 Task: Create a new repository label for the organization "Mark56771" with the name "refactor" and the description "refactoring request".
Action: Mouse moved to (1180, 81)
Screenshot: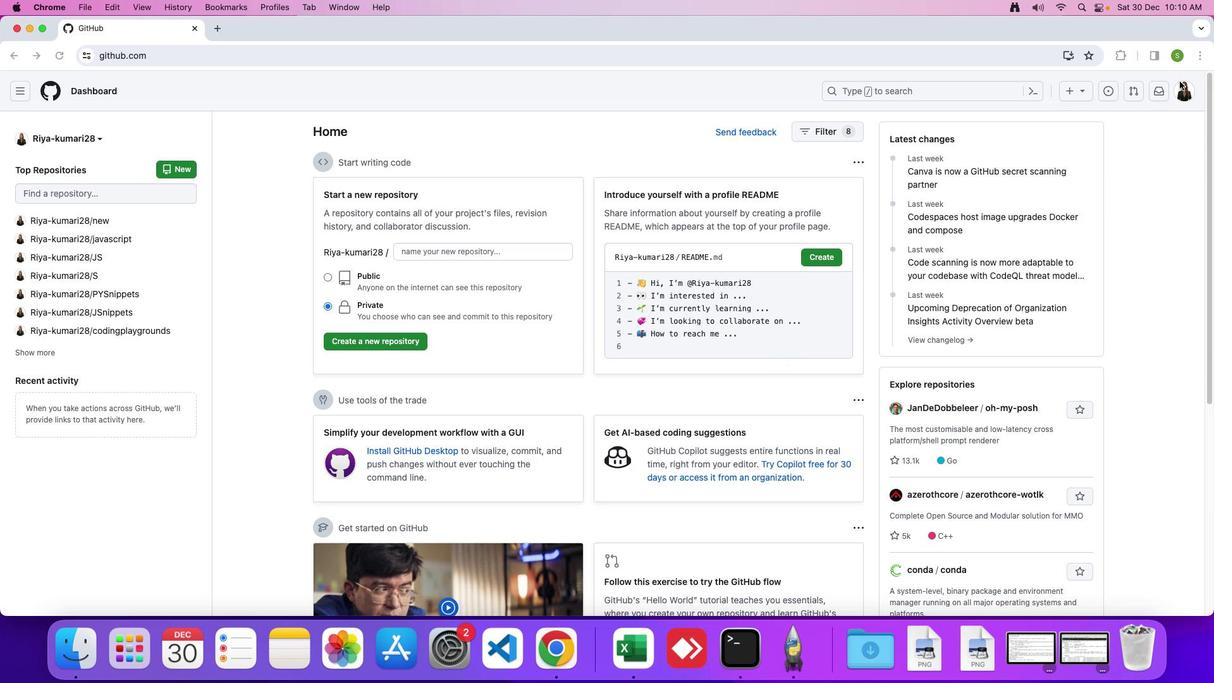 
Action: Mouse pressed left at (1180, 81)
Screenshot: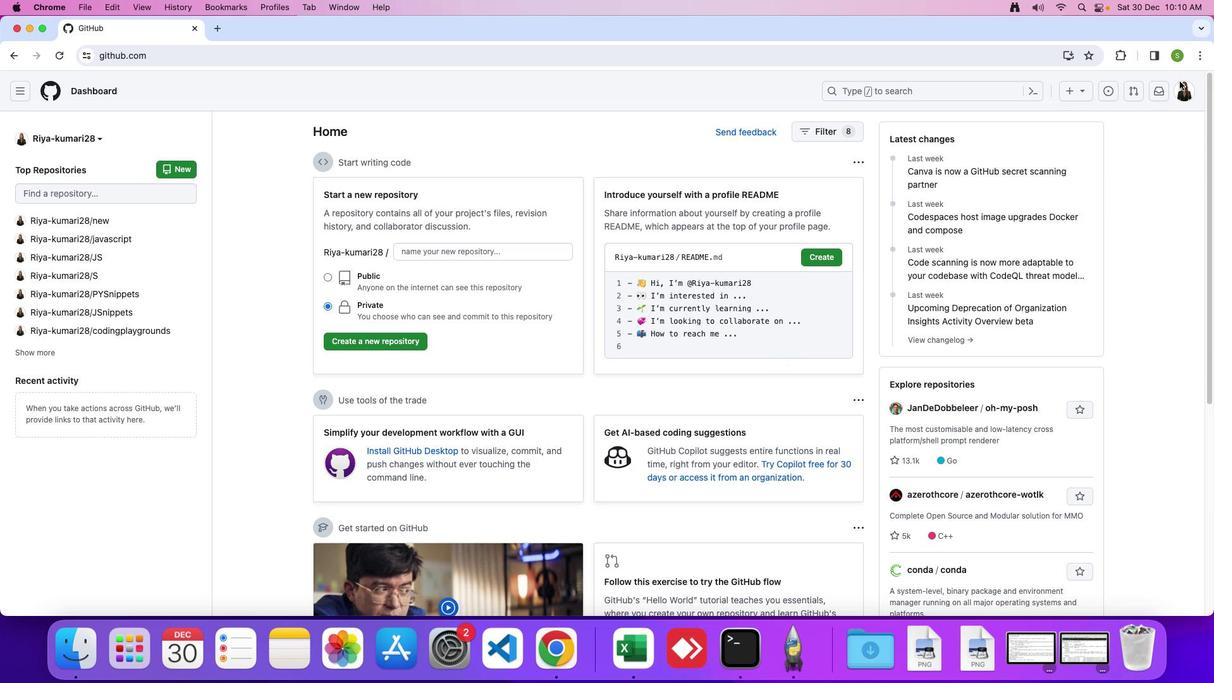 
Action: Mouse moved to (1180, 87)
Screenshot: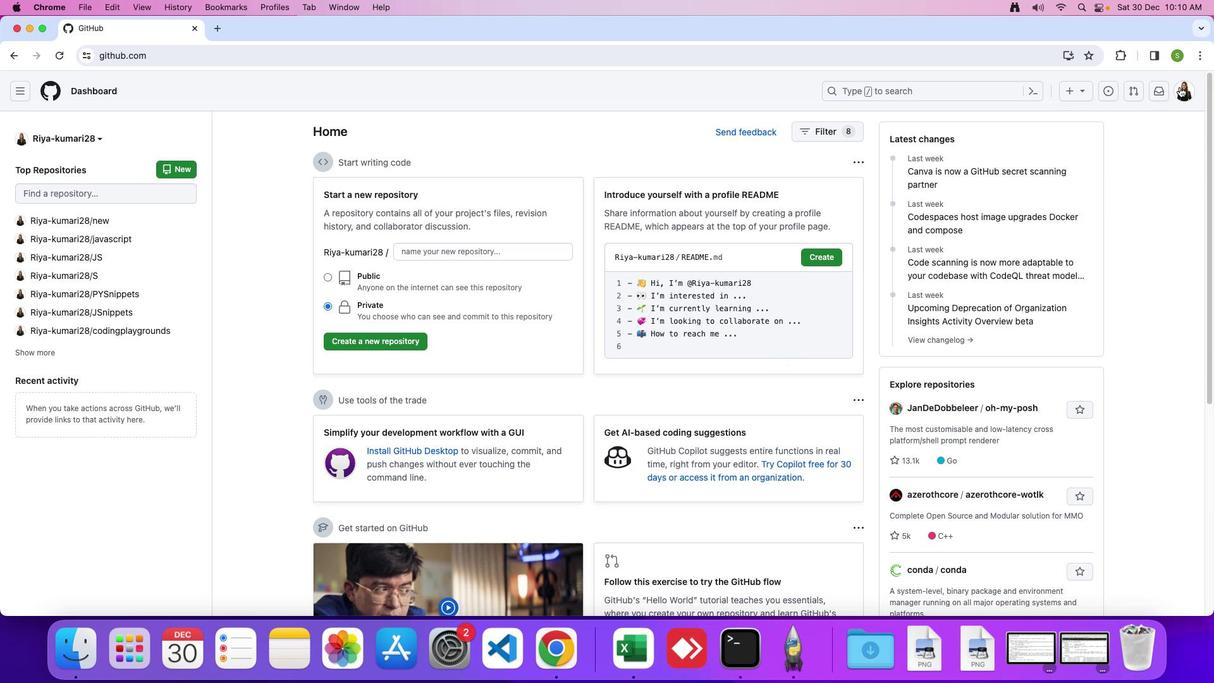 
Action: Mouse pressed left at (1180, 87)
Screenshot: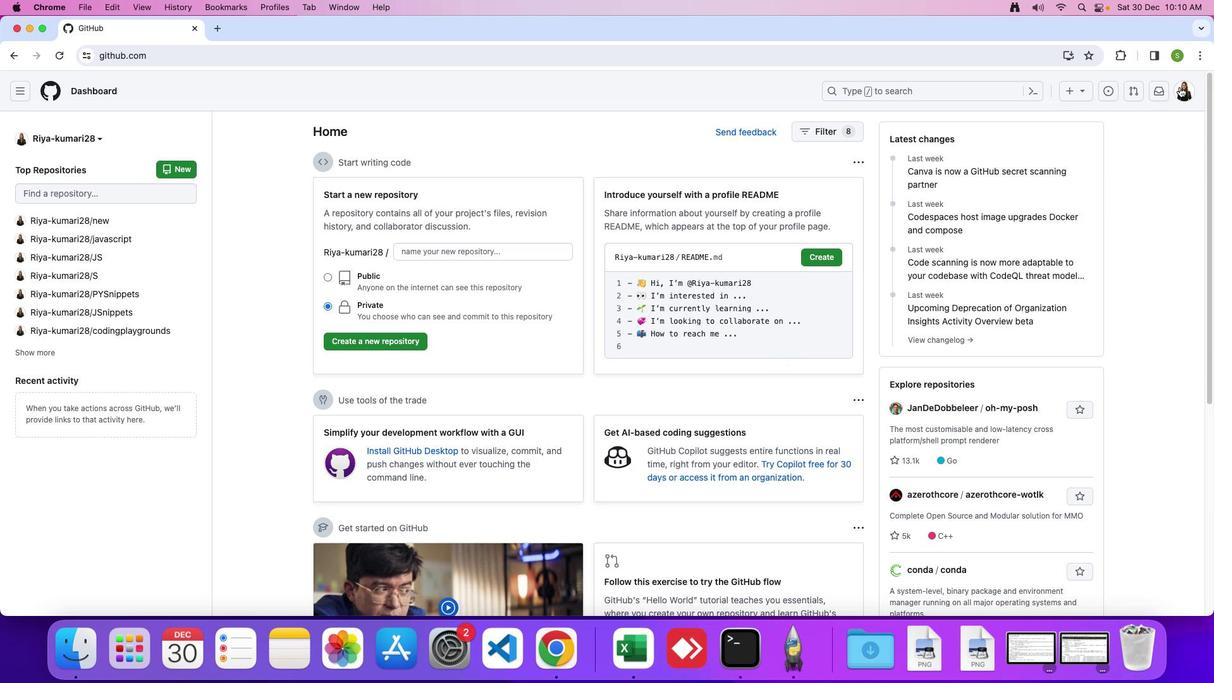 
Action: Mouse moved to (1106, 248)
Screenshot: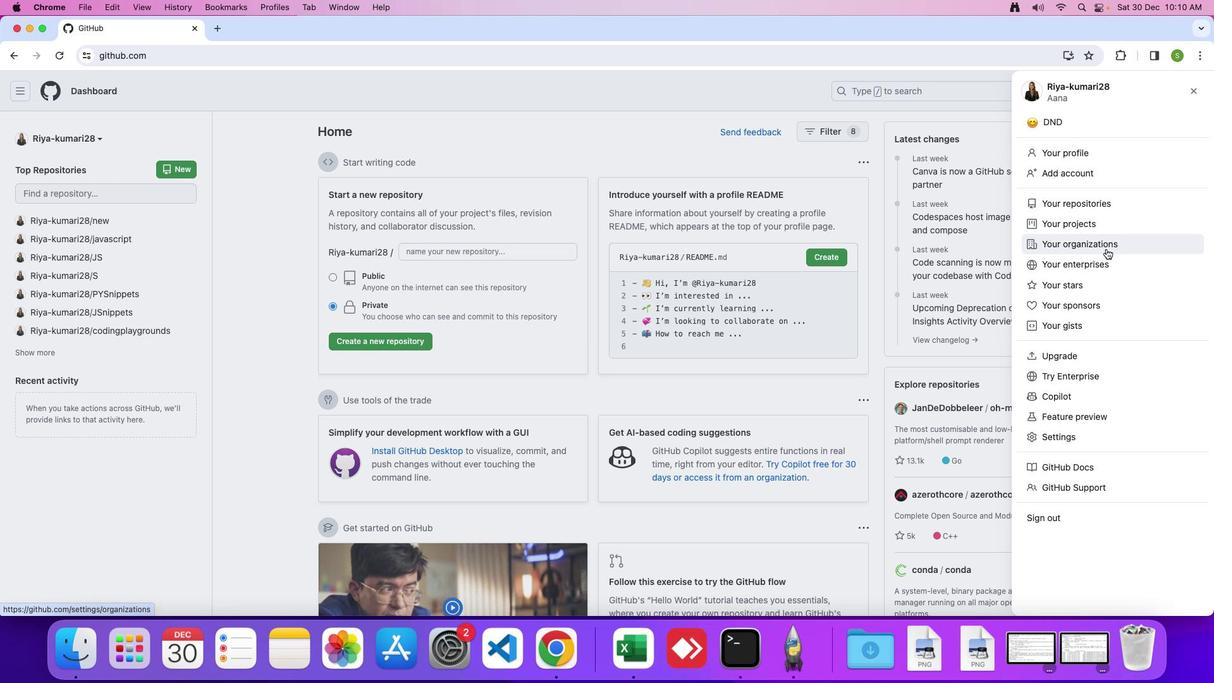 
Action: Mouse pressed left at (1106, 248)
Screenshot: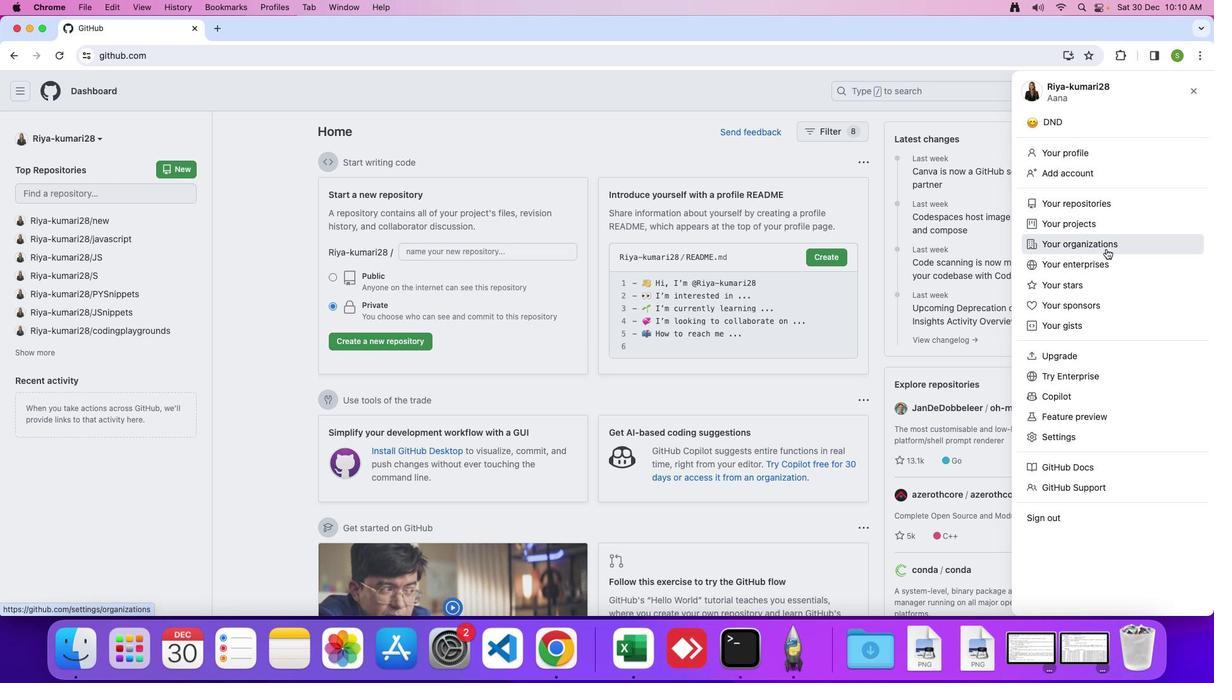 
Action: Mouse moved to (919, 264)
Screenshot: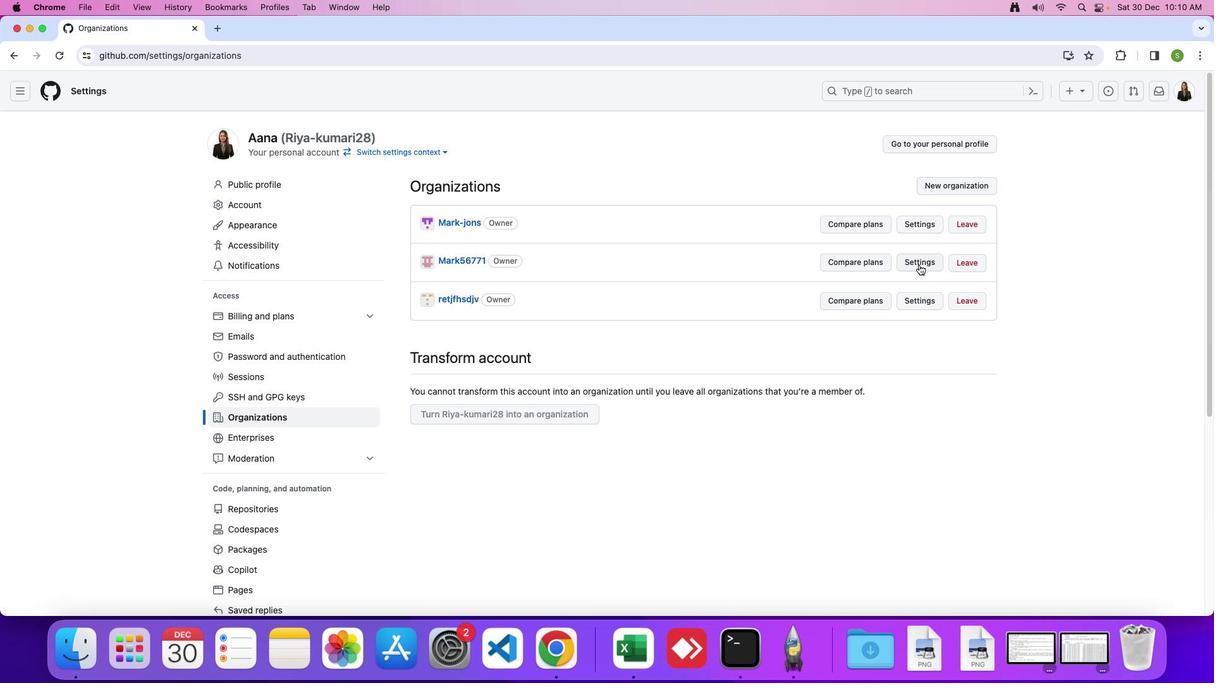 
Action: Mouse pressed left at (919, 264)
Screenshot: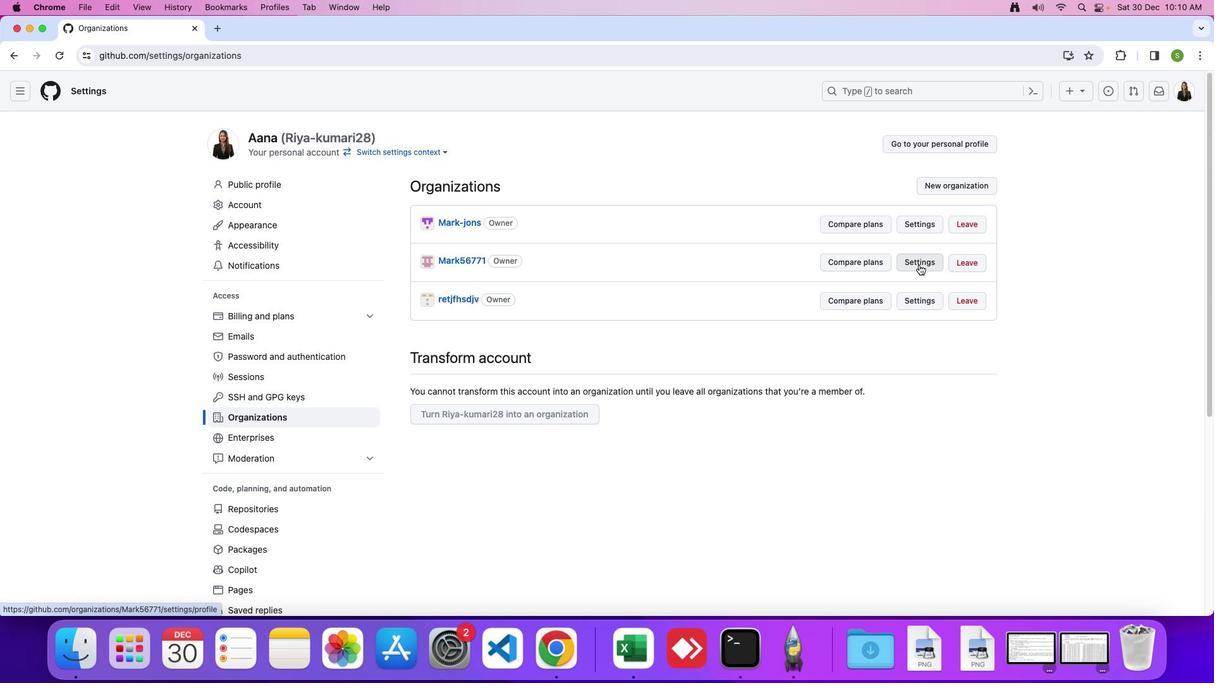 
Action: Mouse moved to (344, 390)
Screenshot: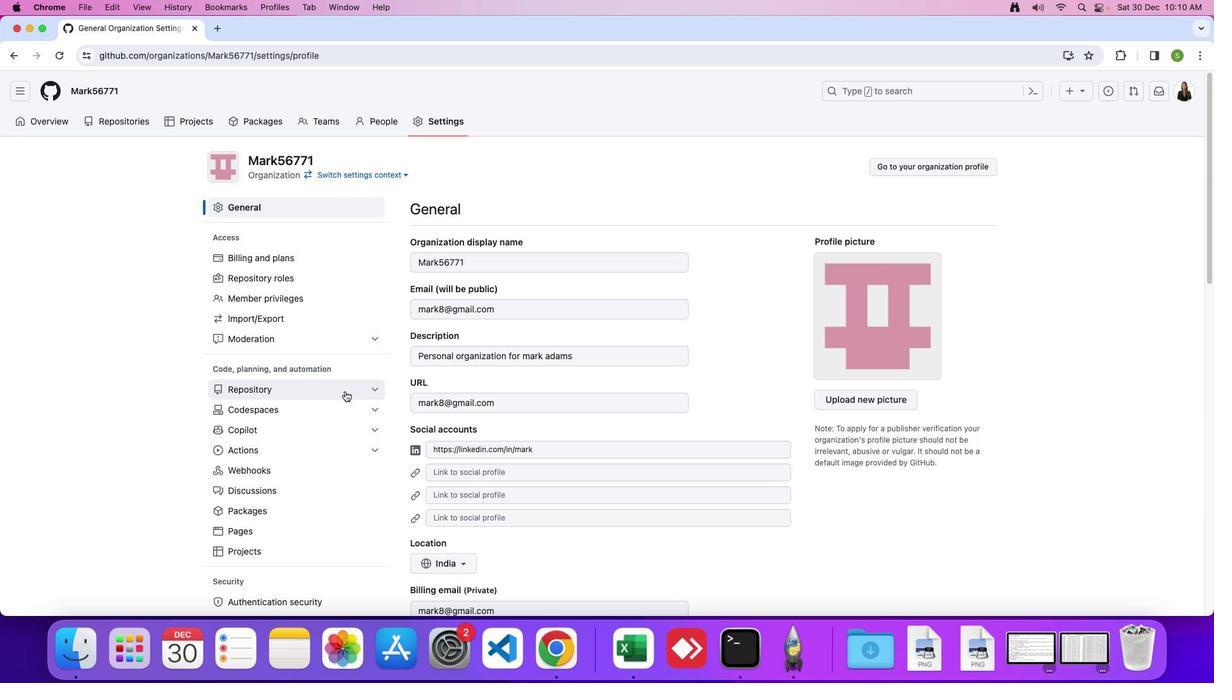 
Action: Mouse pressed left at (344, 390)
Screenshot: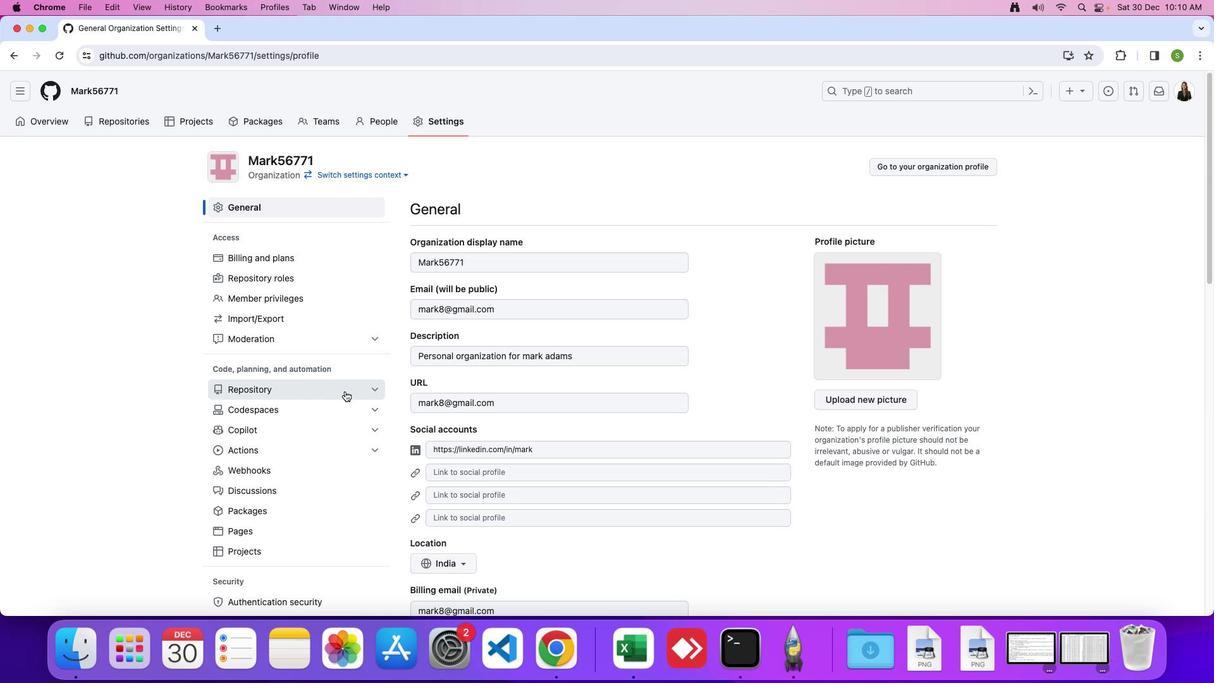 
Action: Mouse moved to (317, 406)
Screenshot: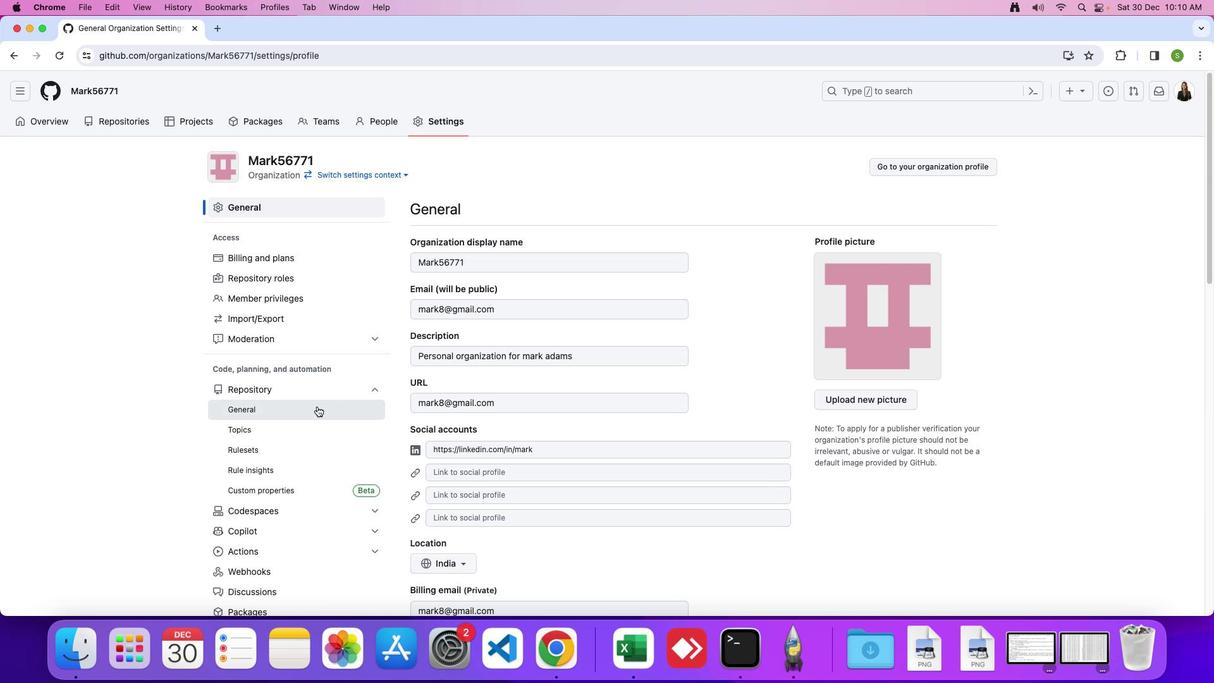 
Action: Mouse pressed left at (317, 406)
Screenshot: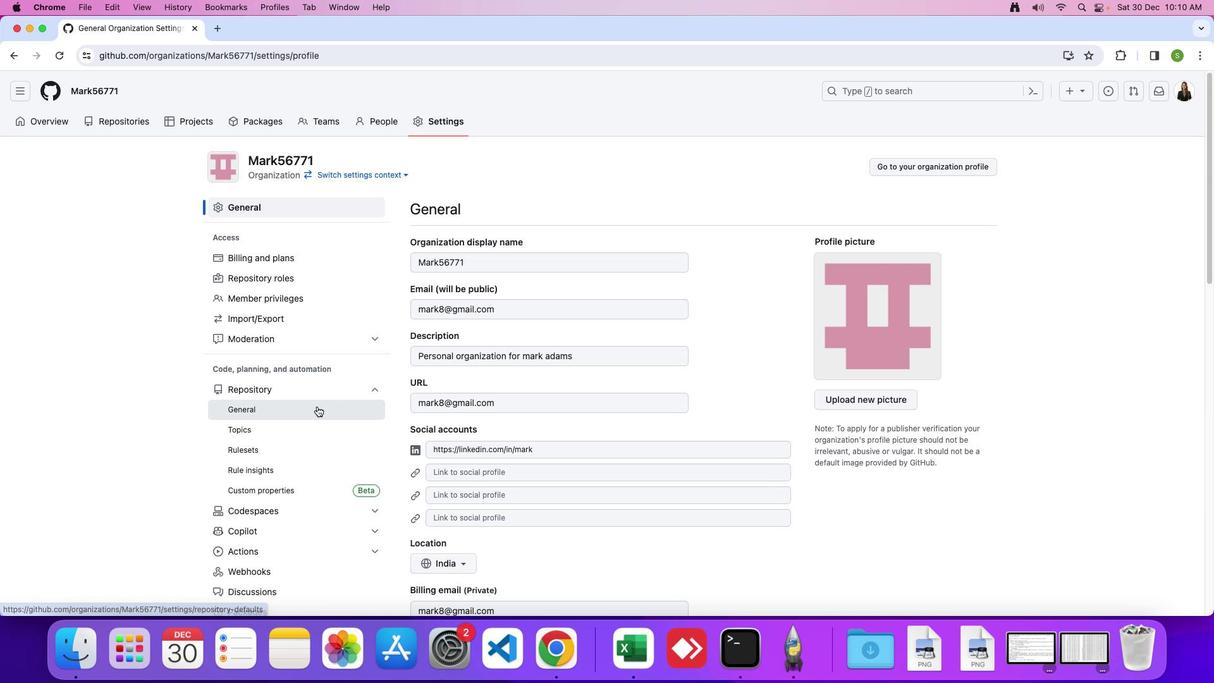 
Action: Mouse moved to (588, 408)
Screenshot: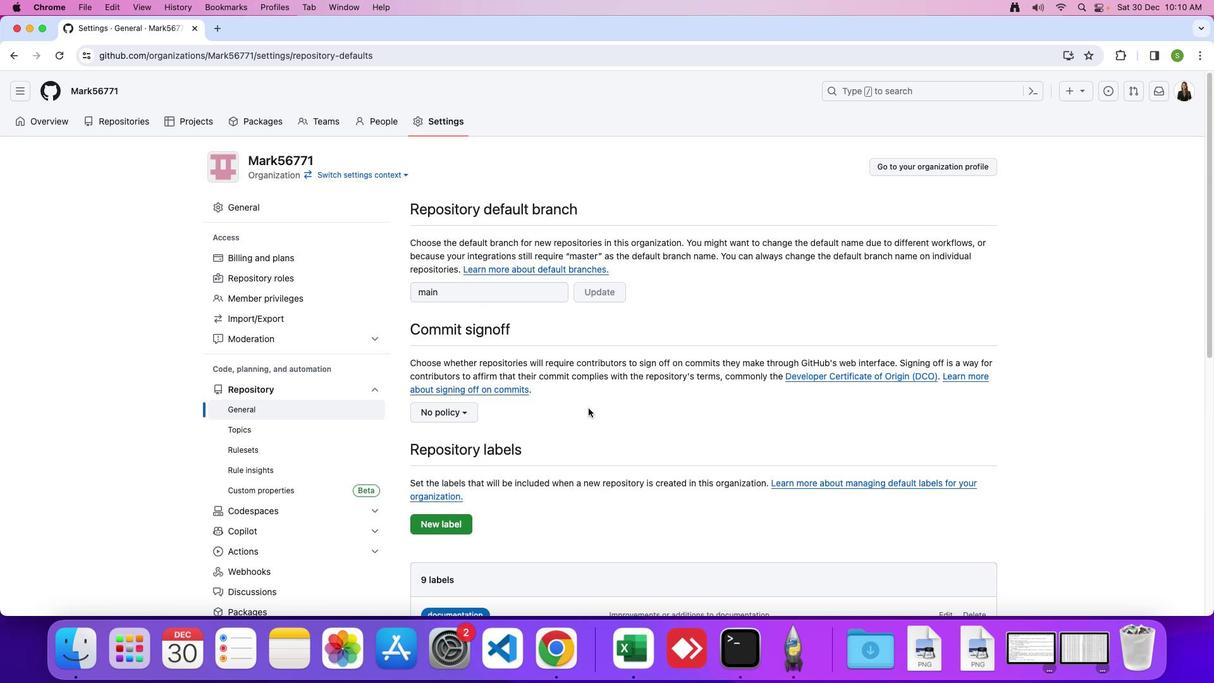 
Action: Mouse scrolled (588, 408) with delta (0, 0)
Screenshot: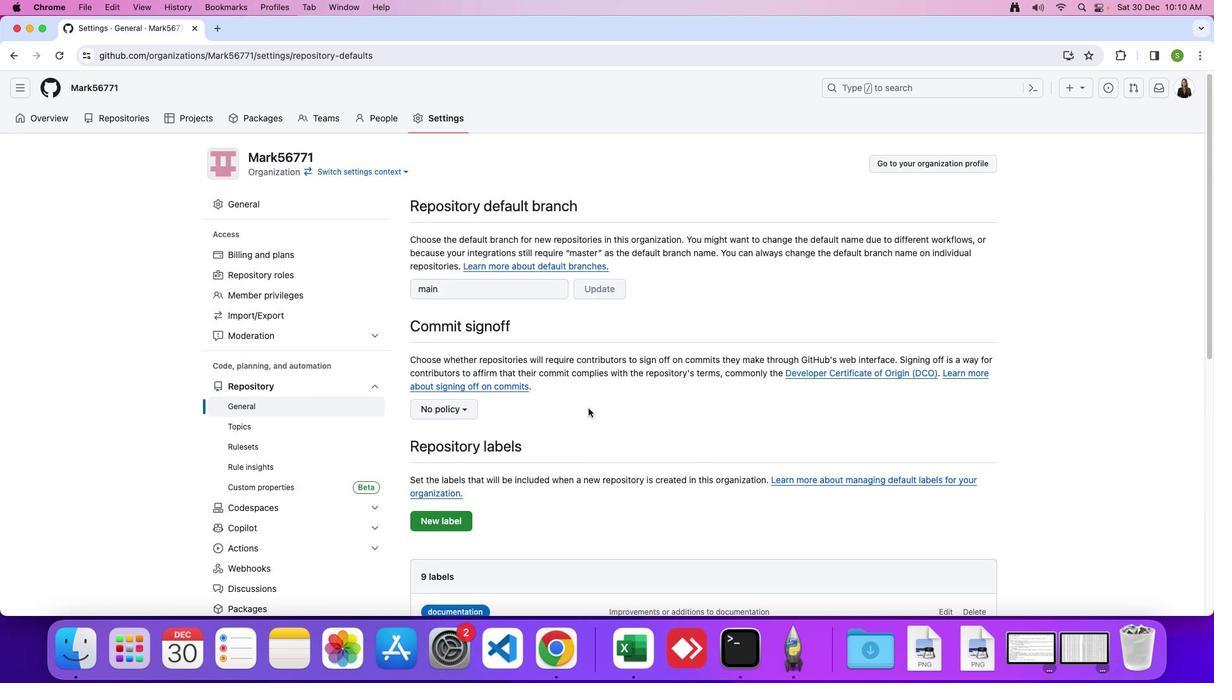 
Action: Mouse scrolled (588, 408) with delta (0, 0)
Screenshot: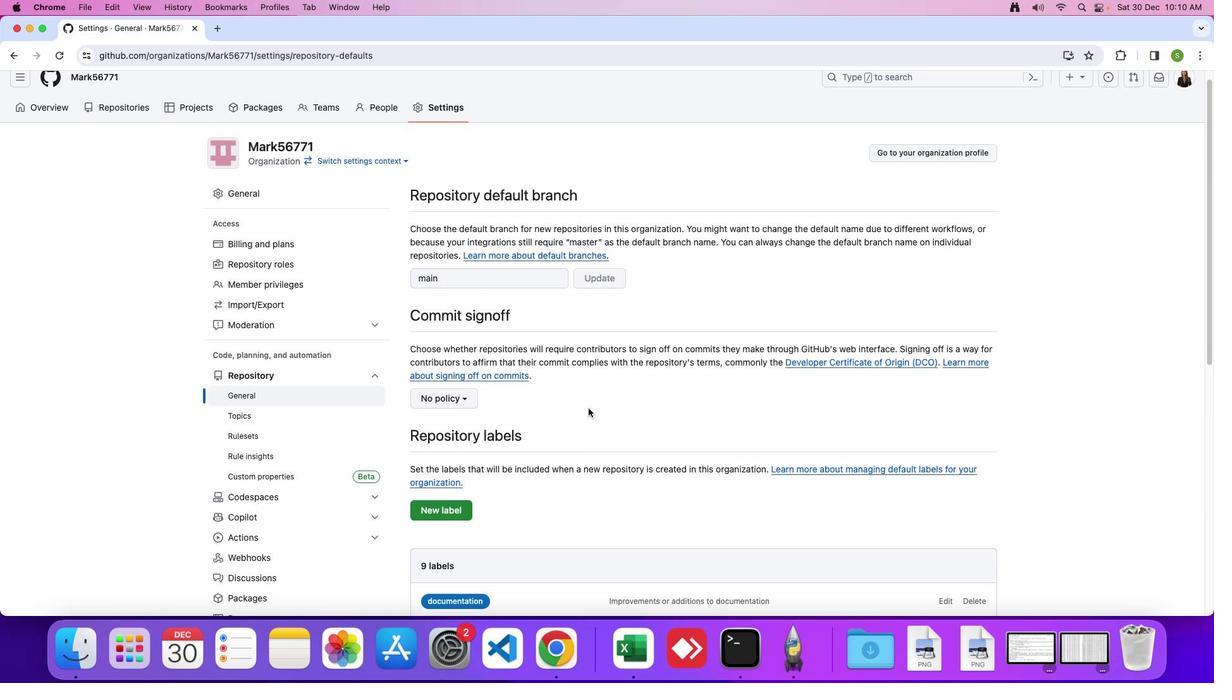 
Action: Mouse moved to (588, 408)
Screenshot: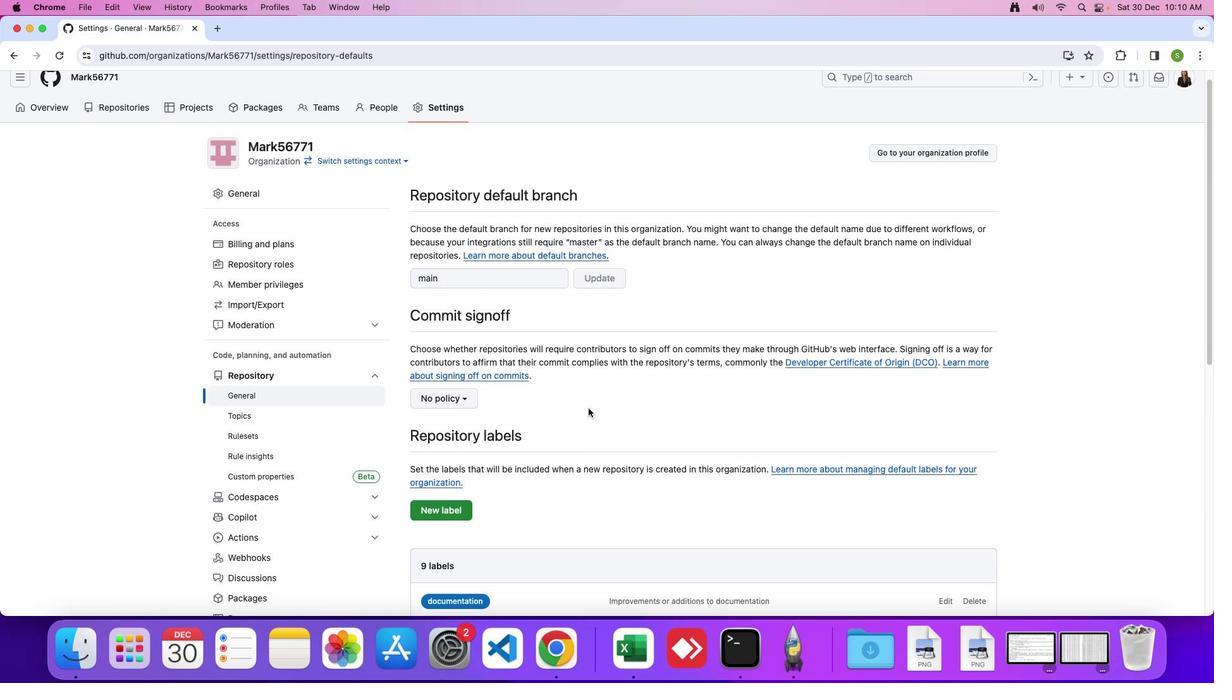 
Action: Mouse scrolled (588, 408) with delta (0, -1)
Screenshot: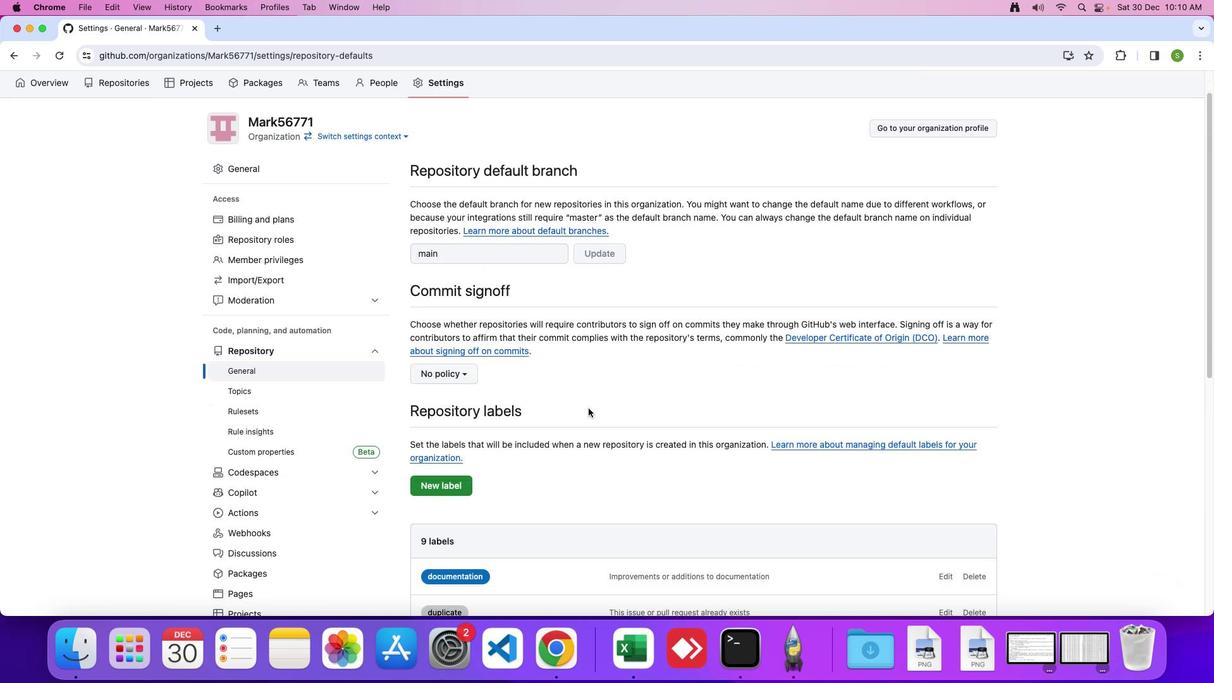 
Action: Mouse moved to (451, 407)
Screenshot: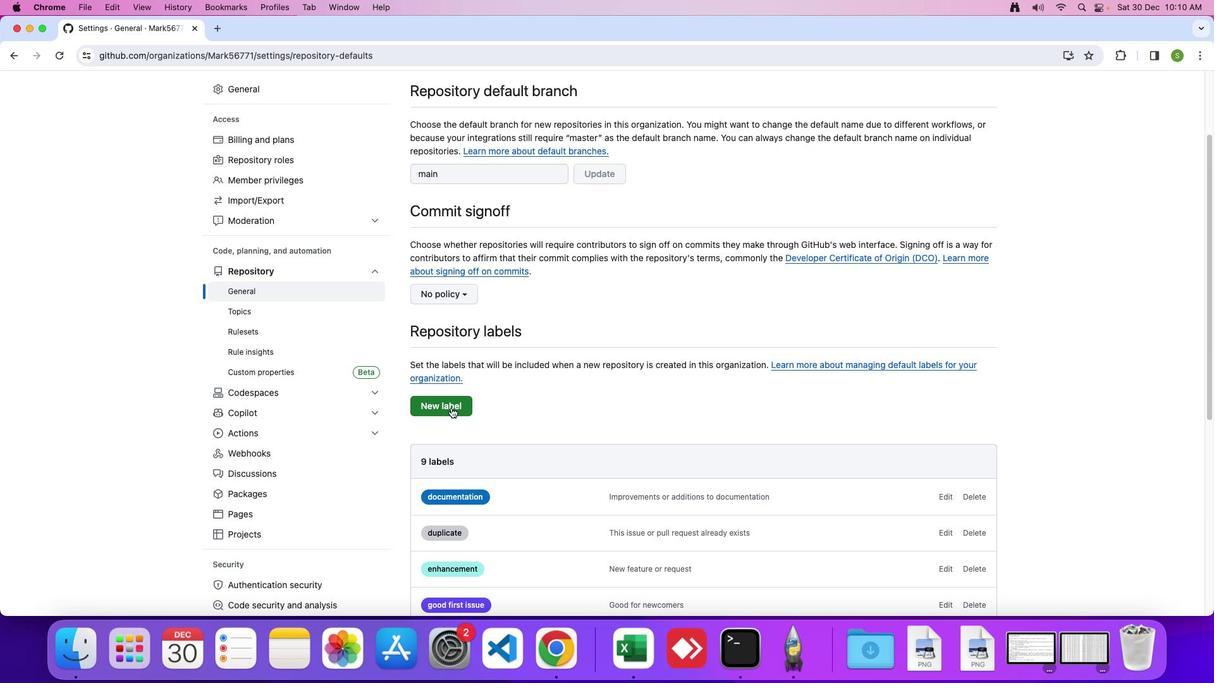 
Action: Mouse pressed left at (451, 407)
Screenshot: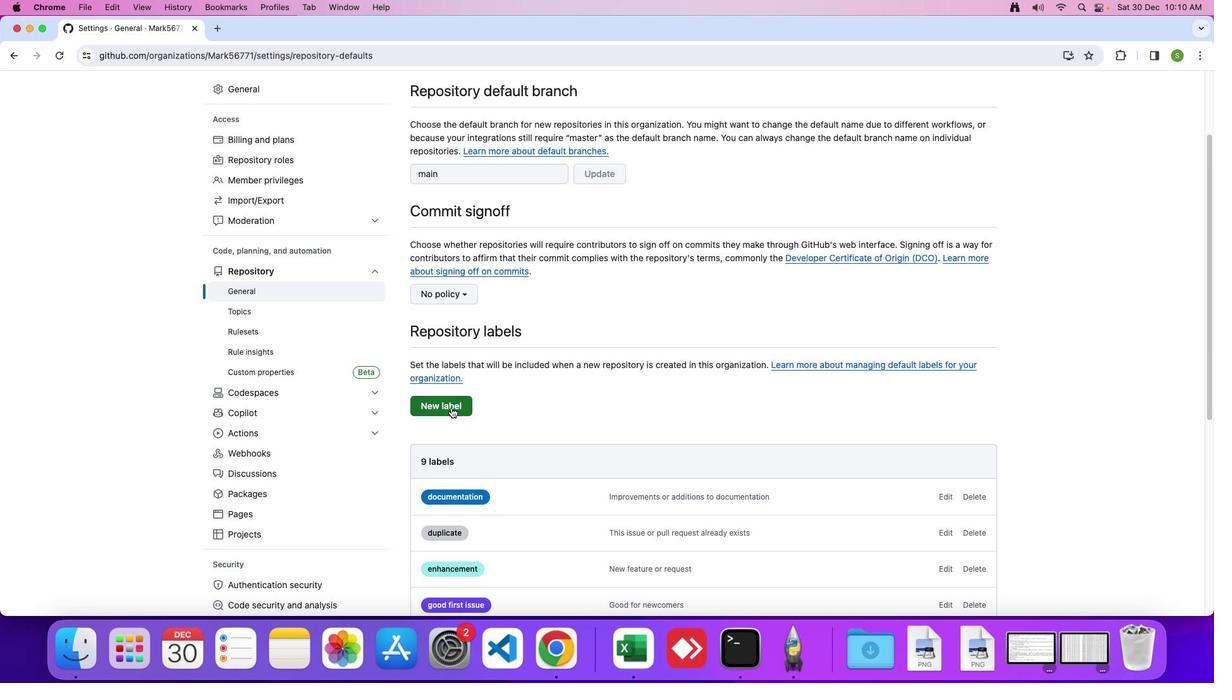 
Action: Mouse moved to (522, 492)
Screenshot: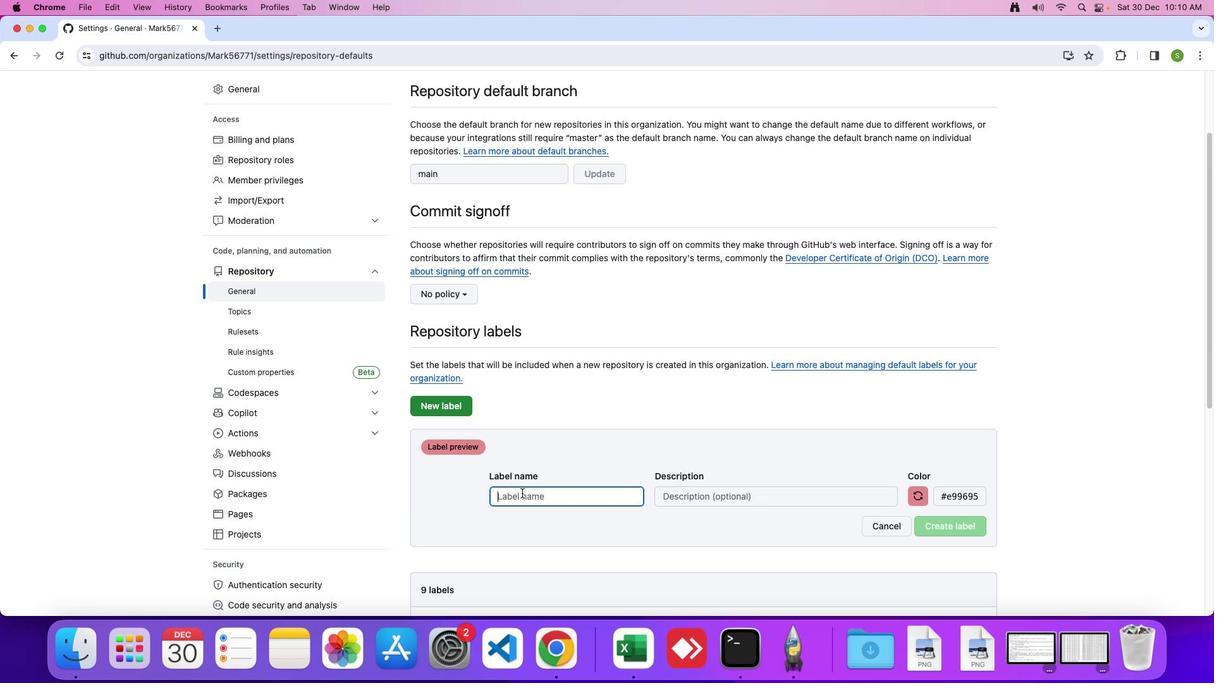 
Action: Mouse pressed left at (522, 492)
Screenshot: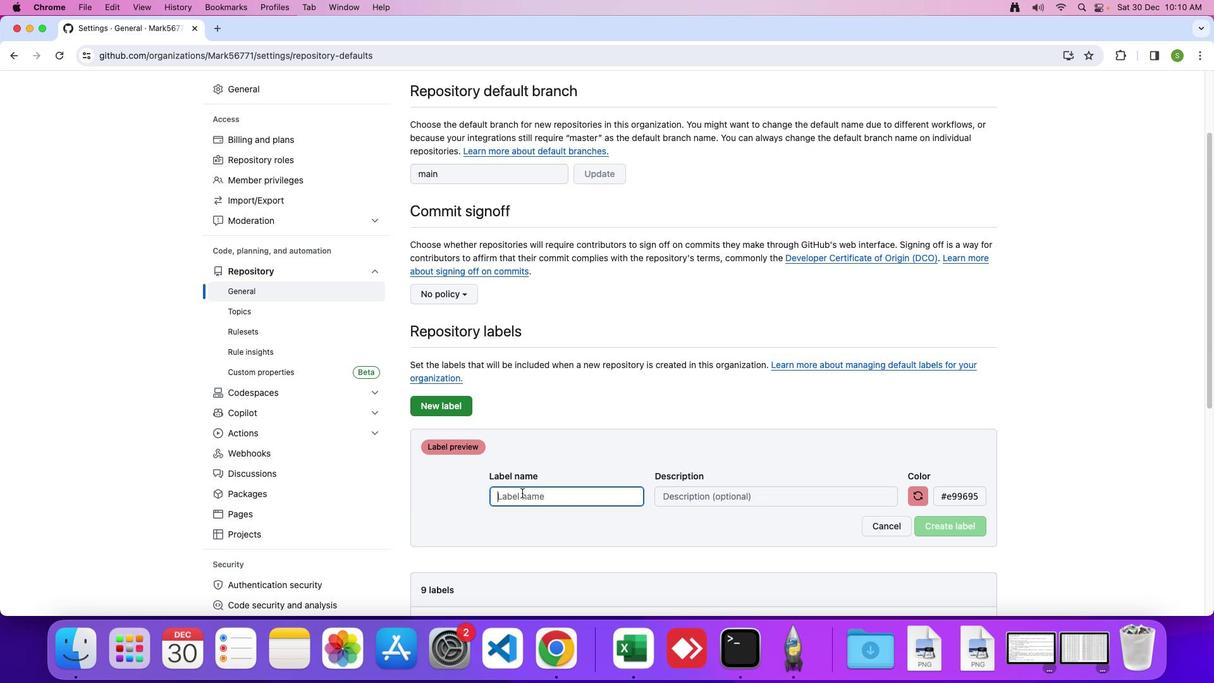 
Action: Mouse moved to (578, 394)
Screenshot: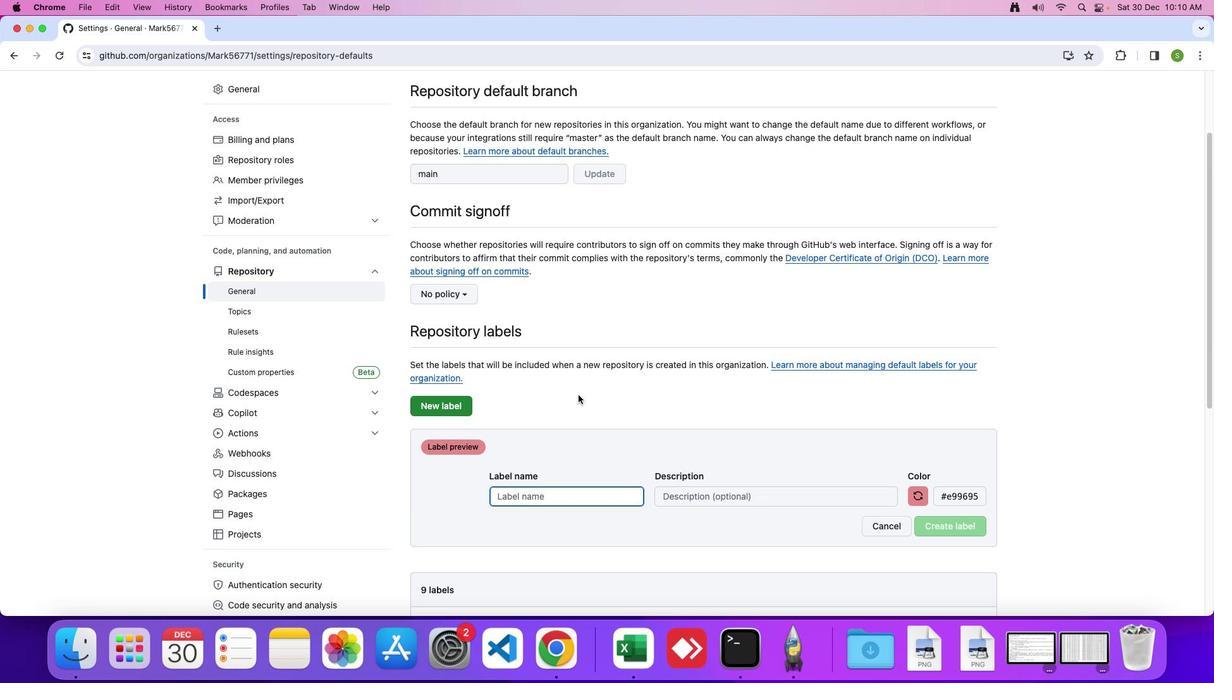 
Action: Key pressed Key.caps_lock'r''e''f''a''c''t''o''r'
Screenshot: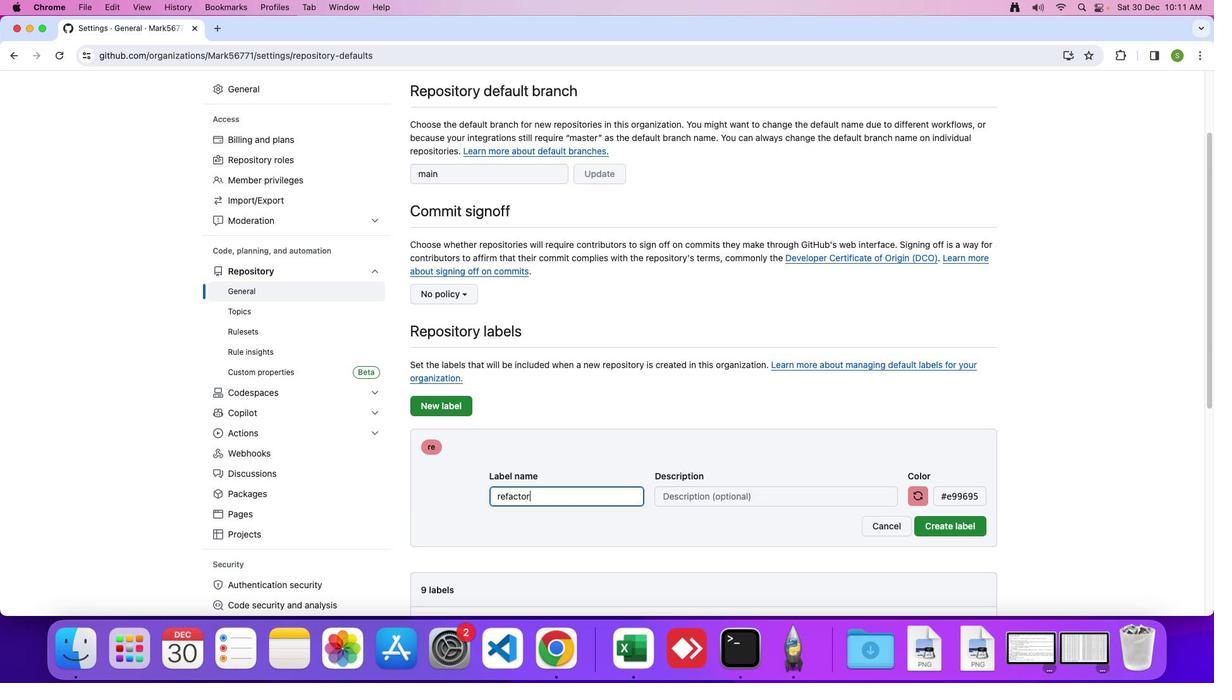
Action: Mouse moved to (713, 497)
Screenshot: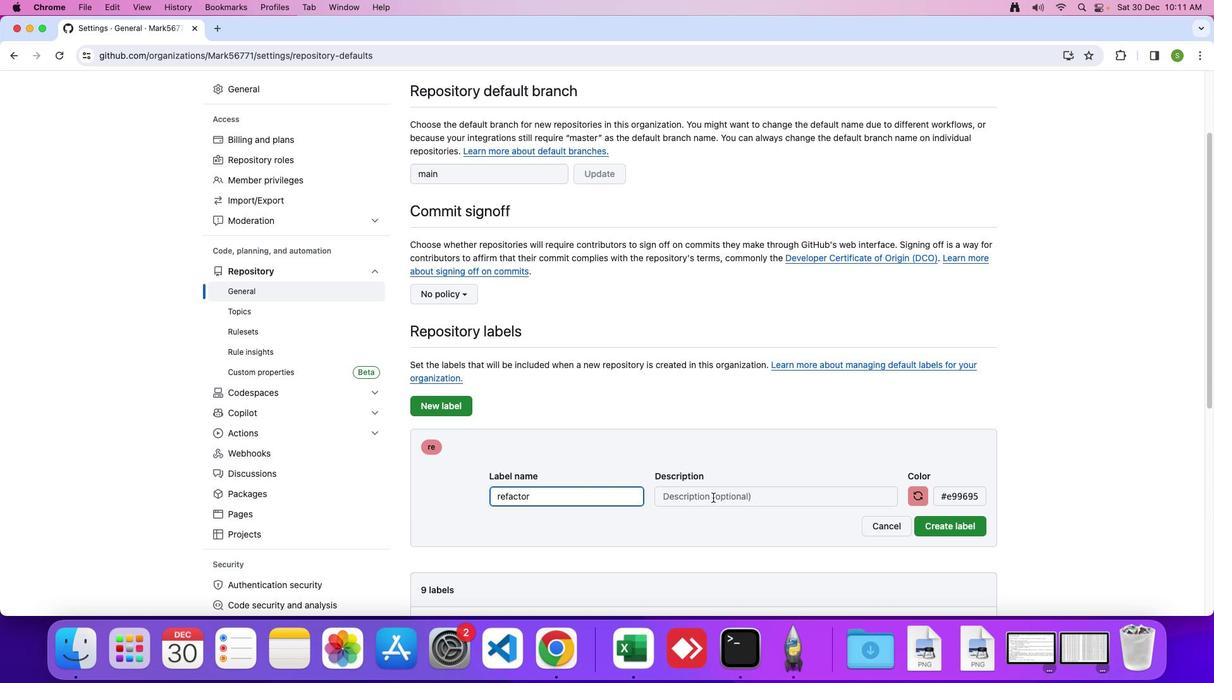 
Action: Mouse pressed left at (713, 497)
Screenshot: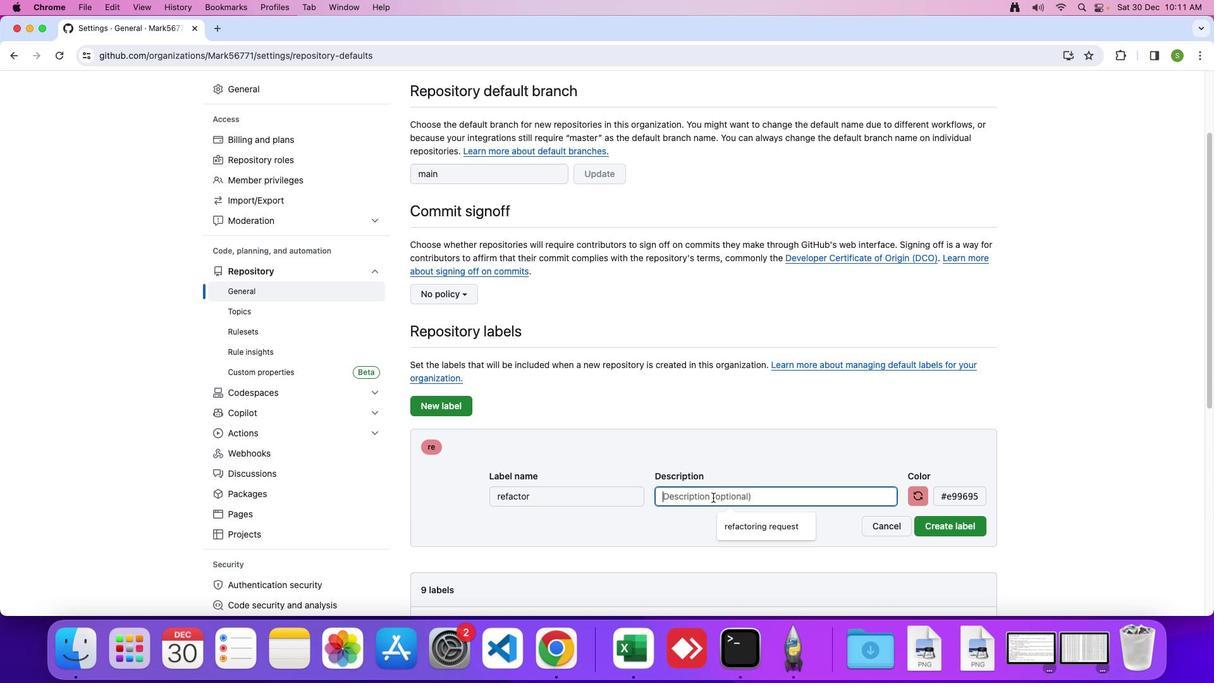 
Action: Key pressed 'r''e''f''a''c''t''o''r''i''n''g'Key.space'r''e''q''u''e''s''t'
Screenshot: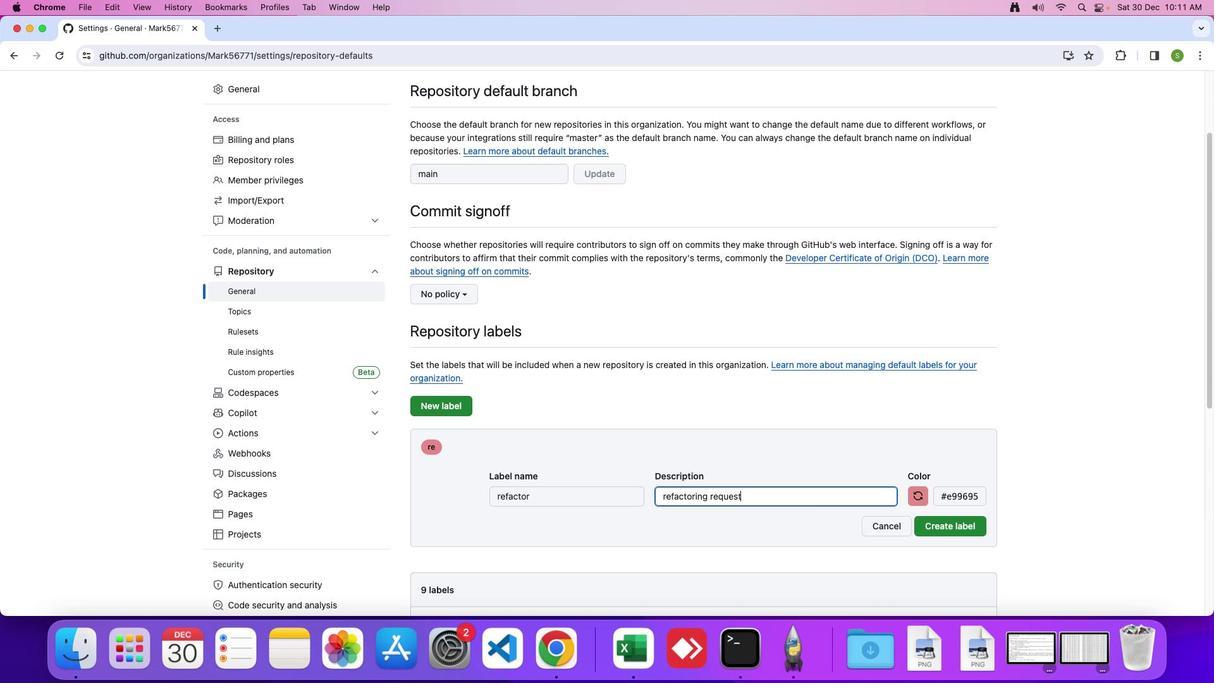 
Action: Mouse moved to (938, 528)
Screenshot: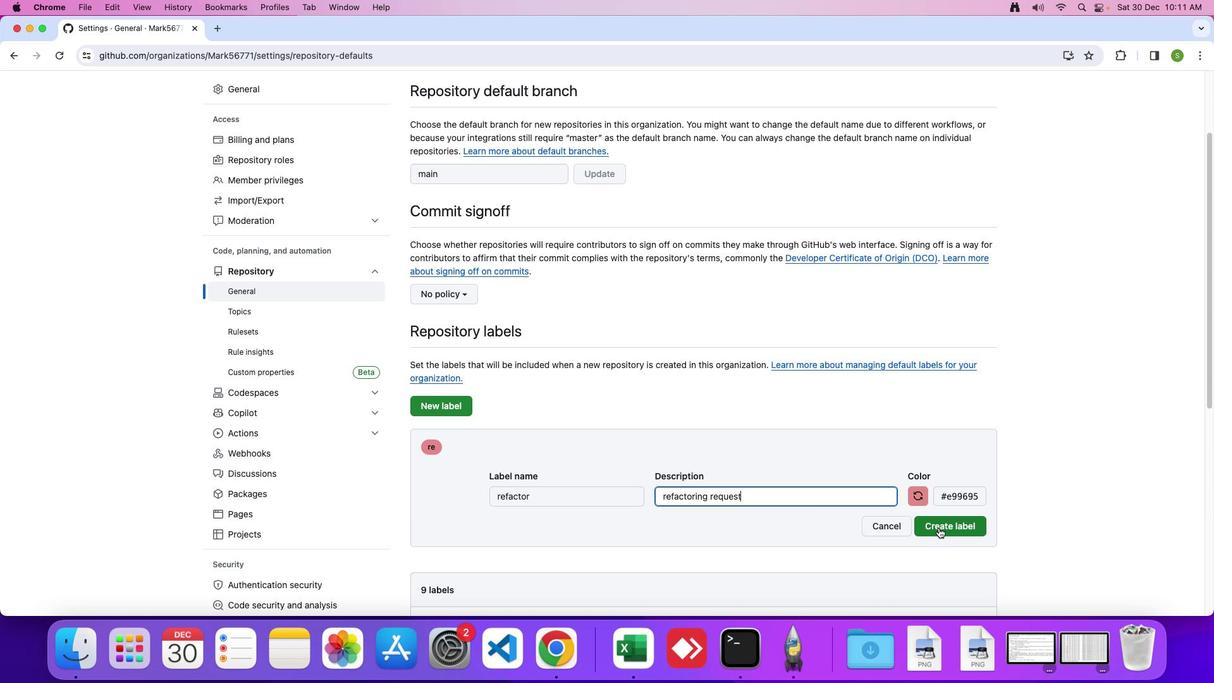 
Action: Mouse pressed left at (938, 528)
Screenshot: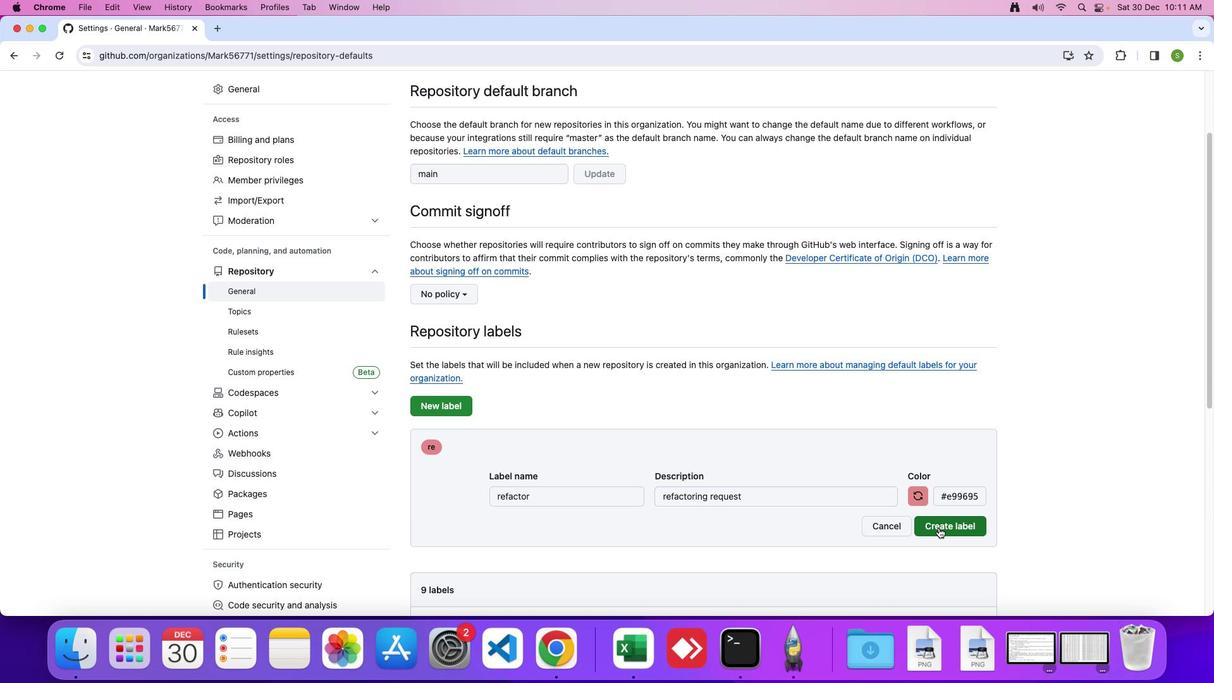 
